 Task: Access the engagement topics of "Digital Experience".
Action: Mouse moved to (991, 69)
Screenshot: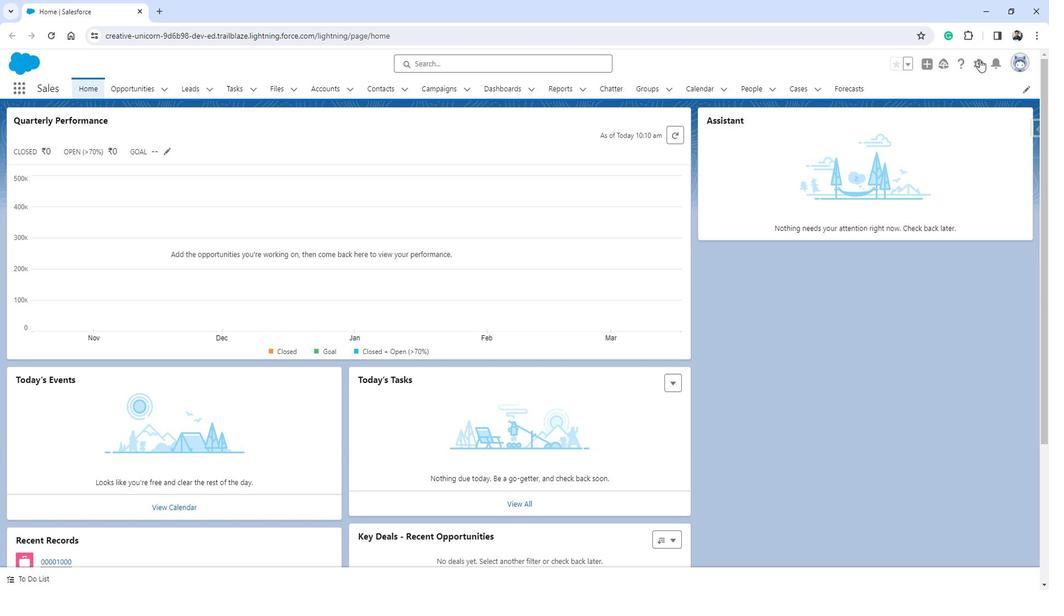
Action: Mouse pressed left at (991, 69)
Screenshot: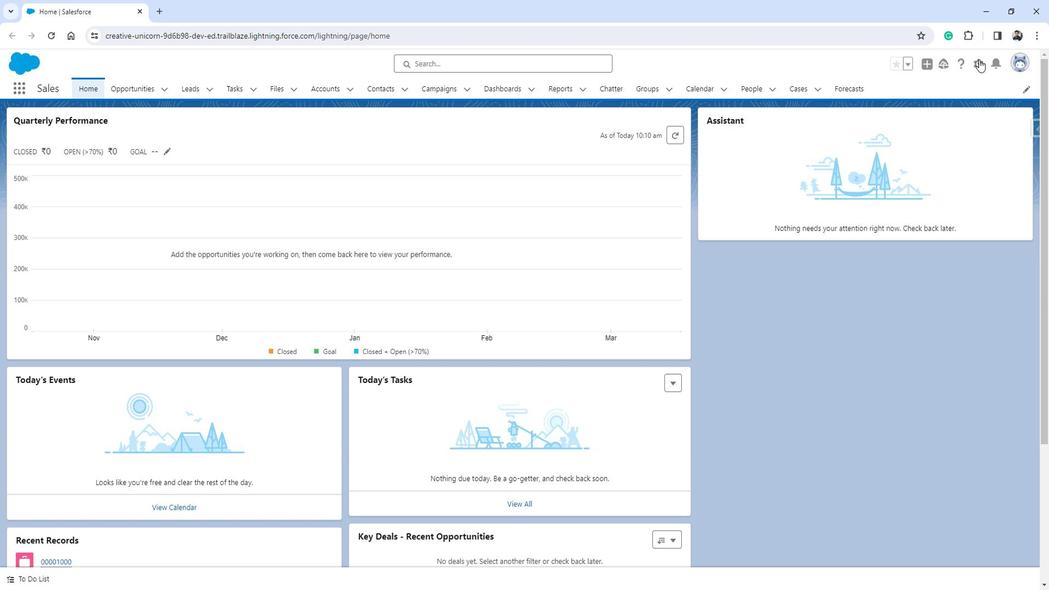 
Action: Mouse moved to (953, 102)
Screenshot: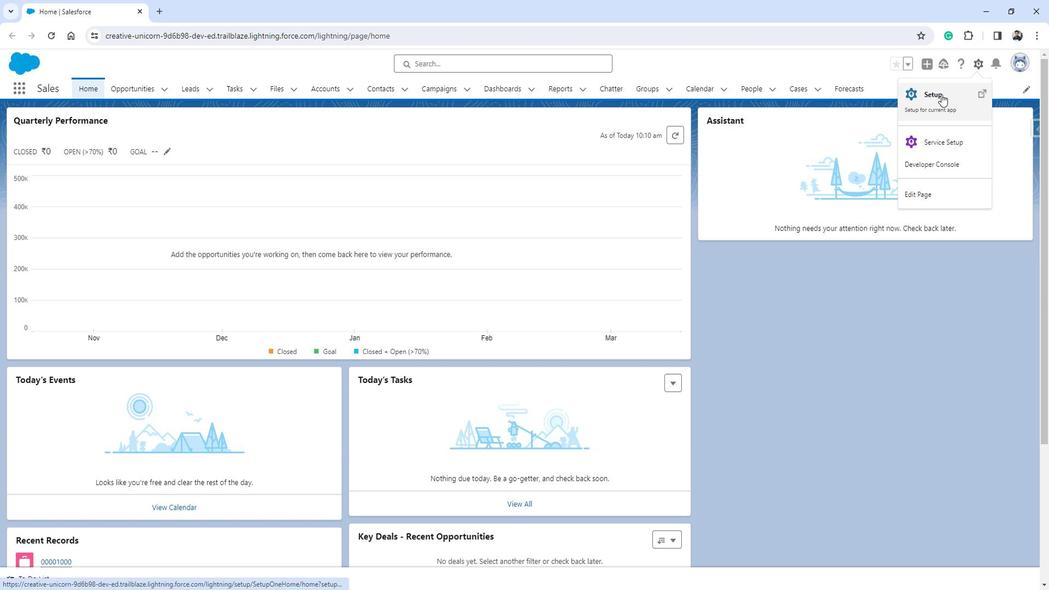 
Action: Mouse pressed left at (953, 102)
Screenshot: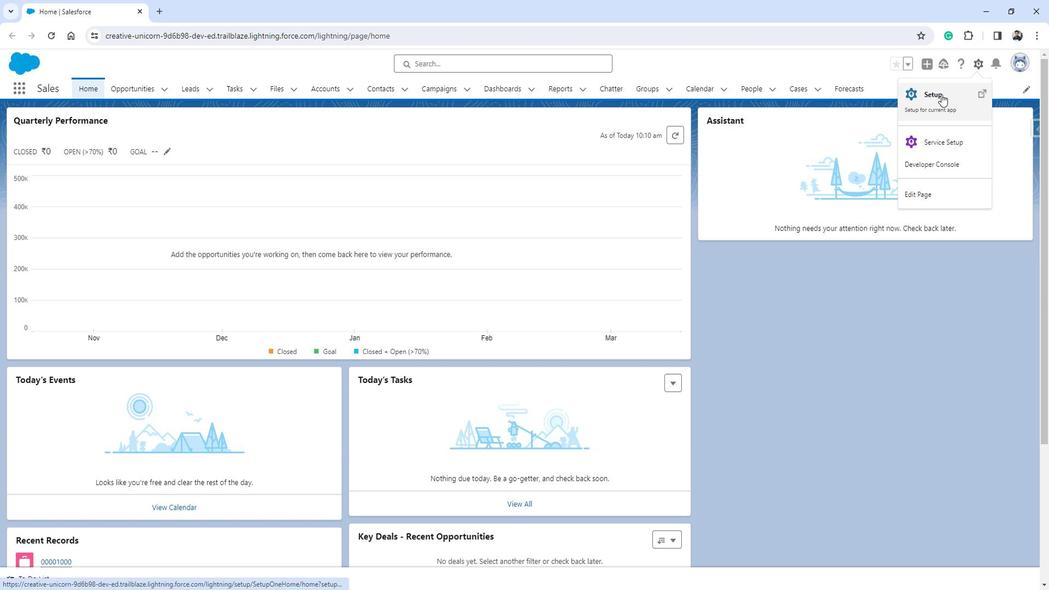 
Action: Mouse moved to (86, 375)
Screenshot: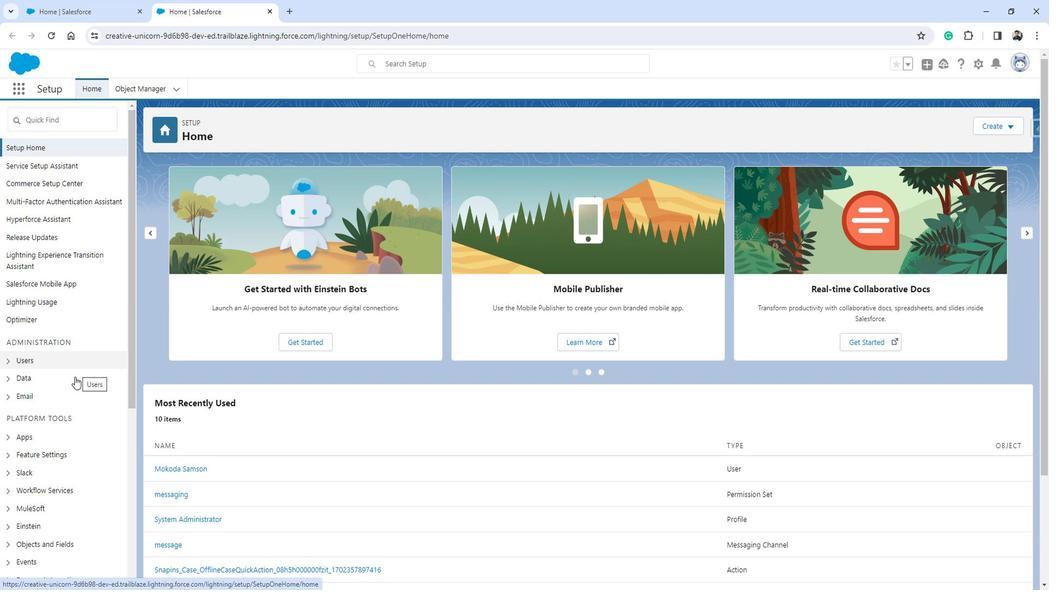 
Action: Mouse scrolled (86, 375) with delta (0, 0)
Screenshot: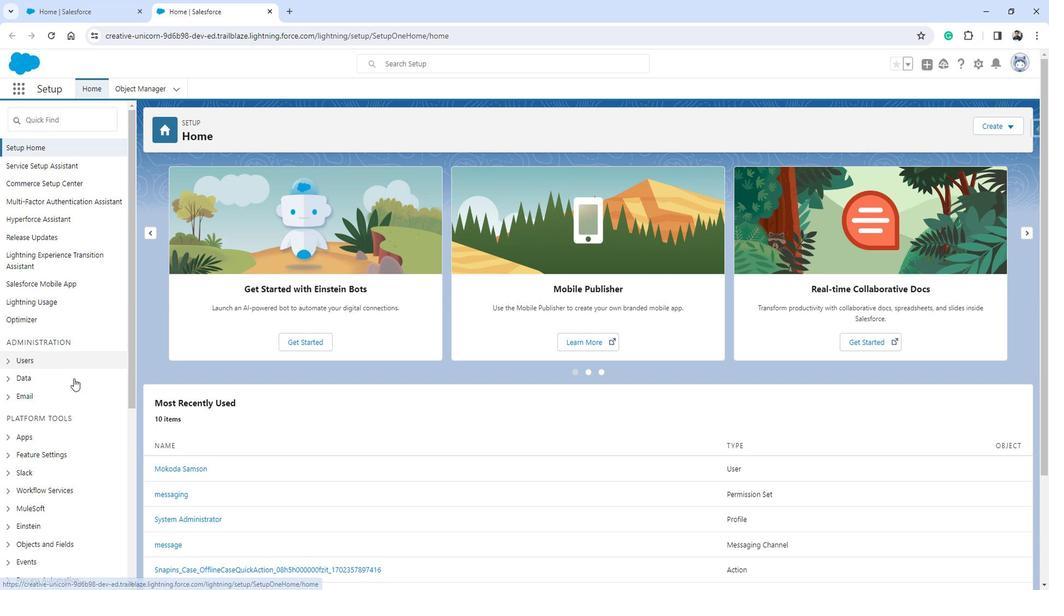 
Action: Mouse moved to (85, 376)
Screenshot: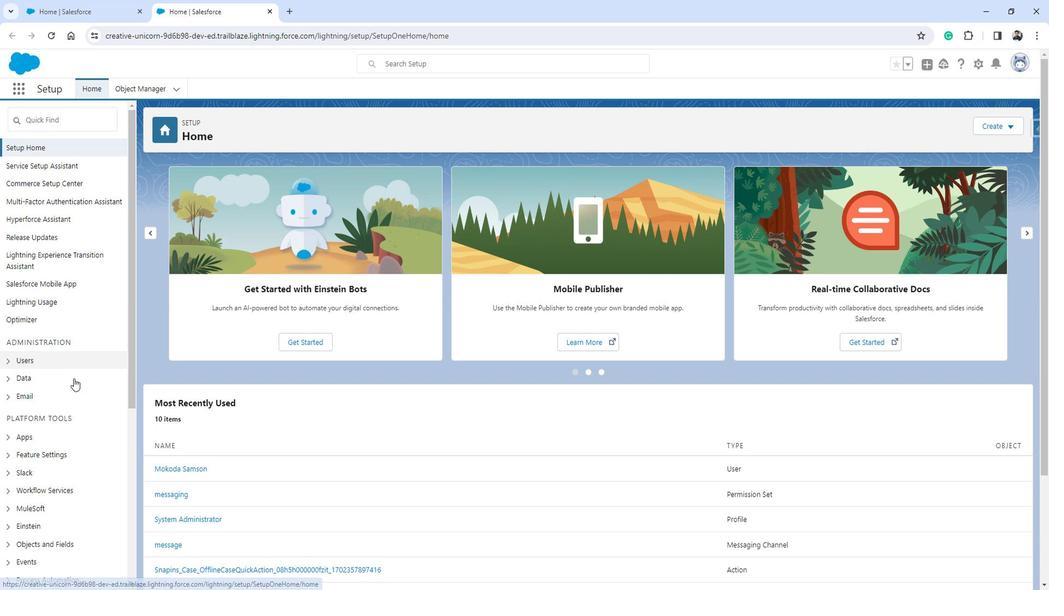 
Action: Mouse scrolled (85, 375) with delta (0, 0)
Screenshot: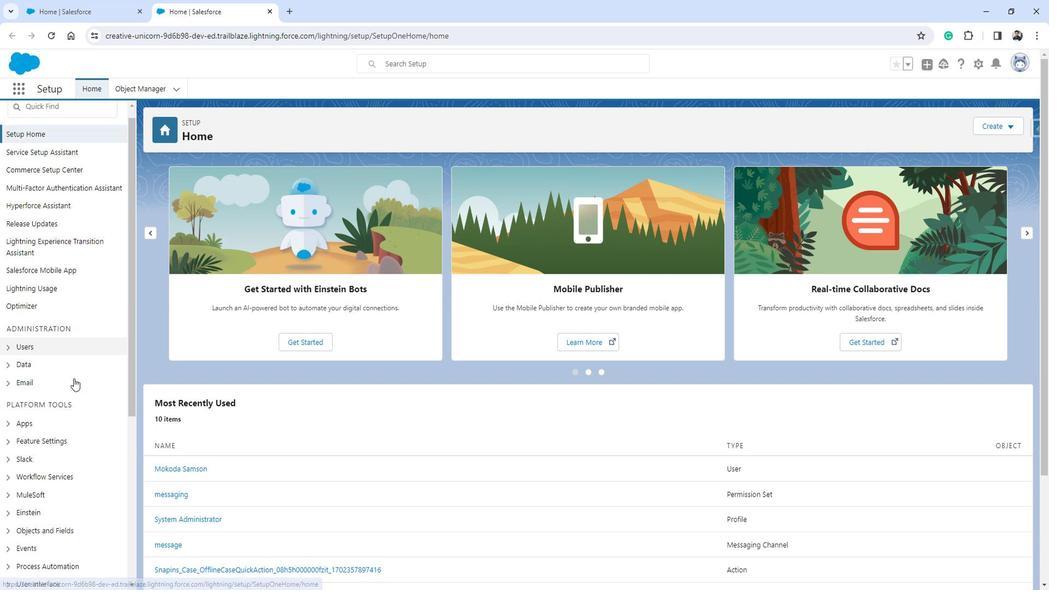 
Action: Mouse moved to (66, 334)
Screenshot: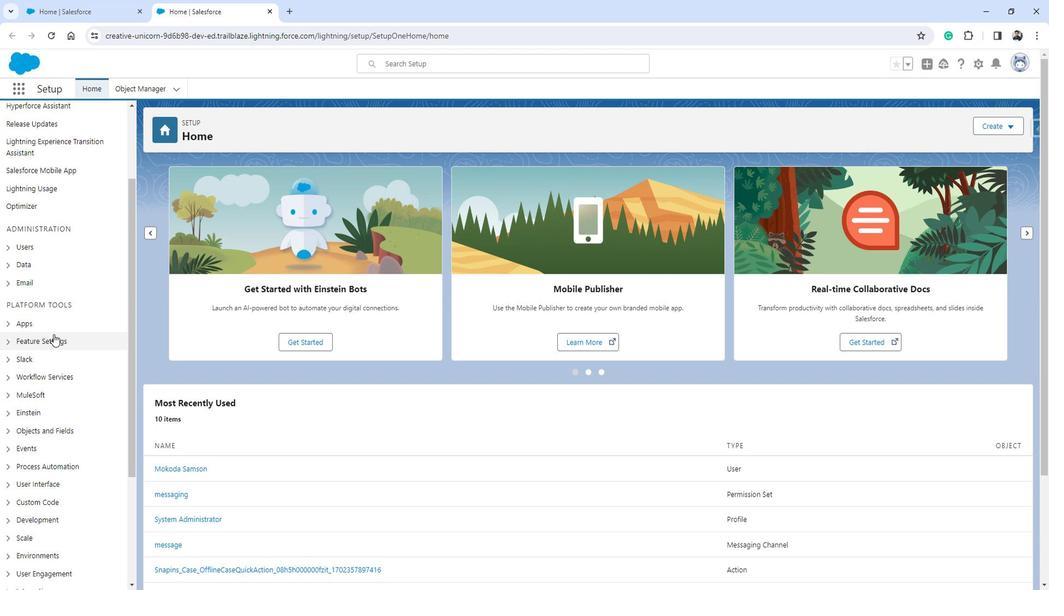
Action: Mouse pressed left at (66, 334)
Screenshot: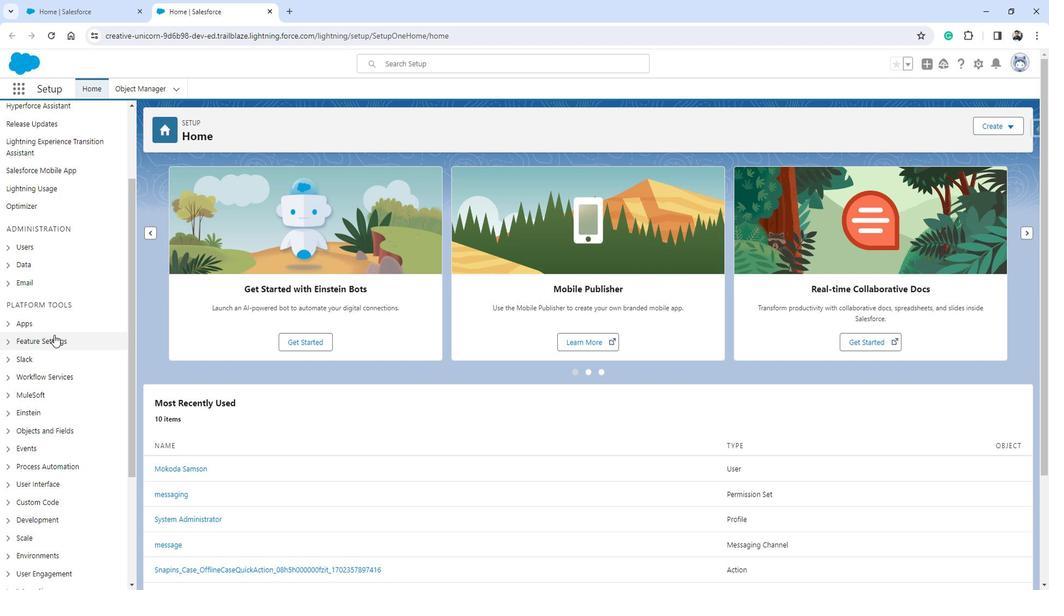 
Action: Mouse scrolled (66, 333) with delta (0, 0)
Screenshot: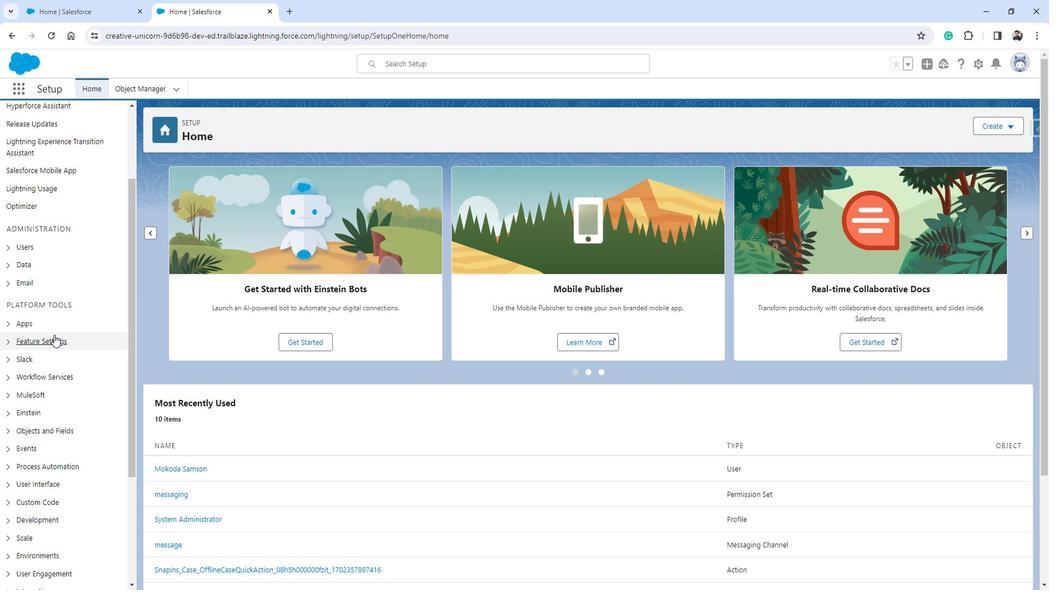 
Action: Mouse scrolled (66, 333) with delta (0, 0)
Screenshot: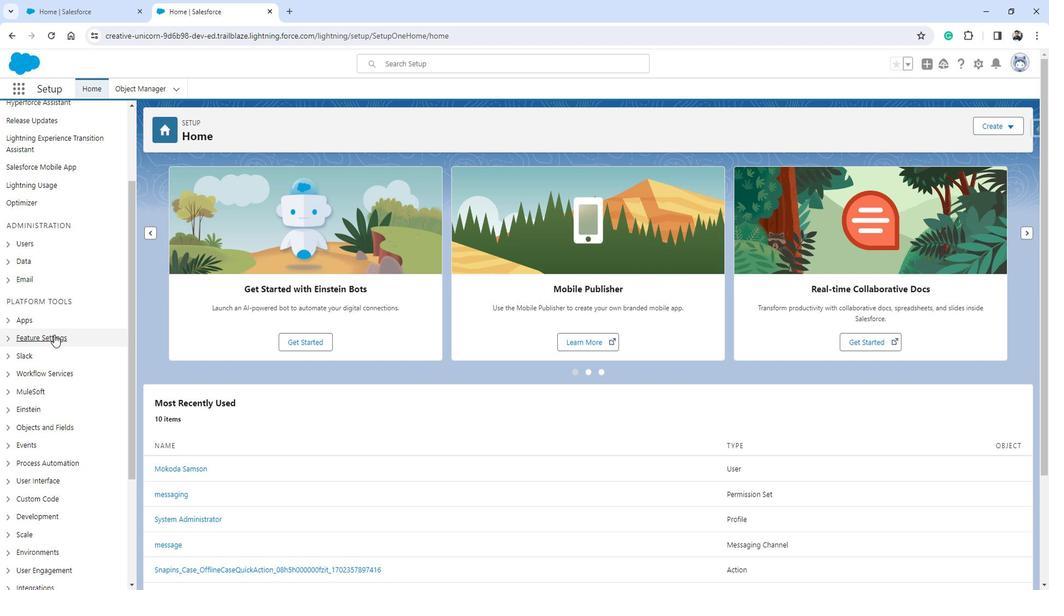 
Action: Mouse scrolled (66, 333) with delta (0, 0)
Screenshot: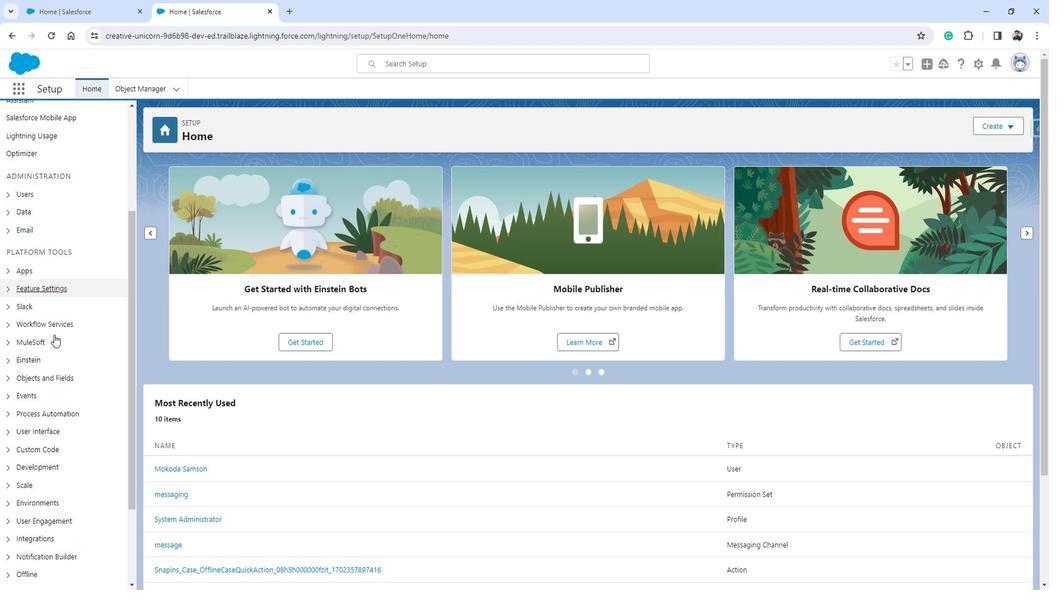 
Action: Mouse moved to (46, 175)
Screenshot: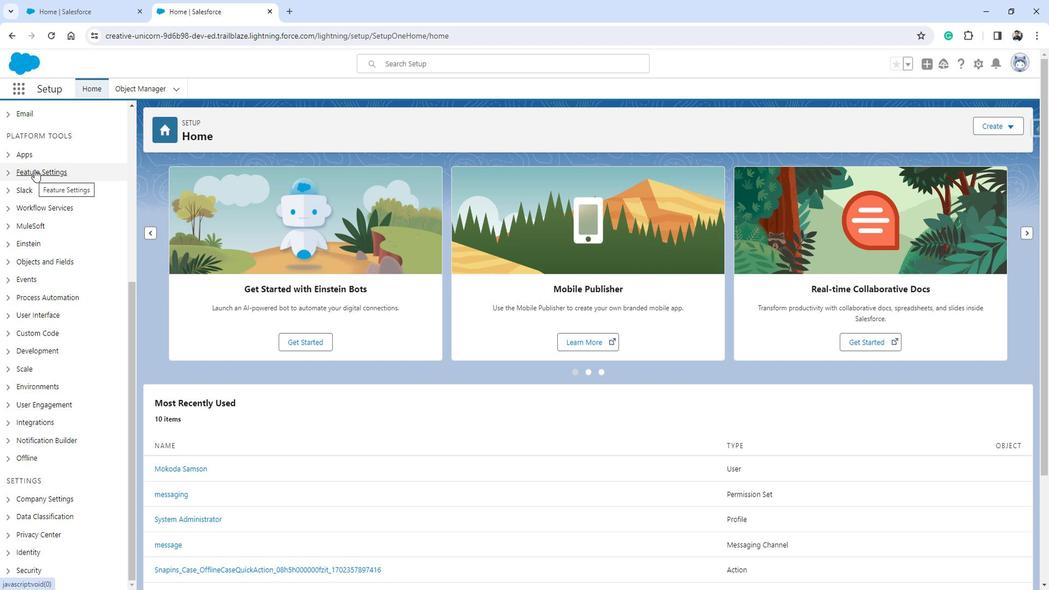 
Action: Mouse pressed left at (46, 175)
Screenshot: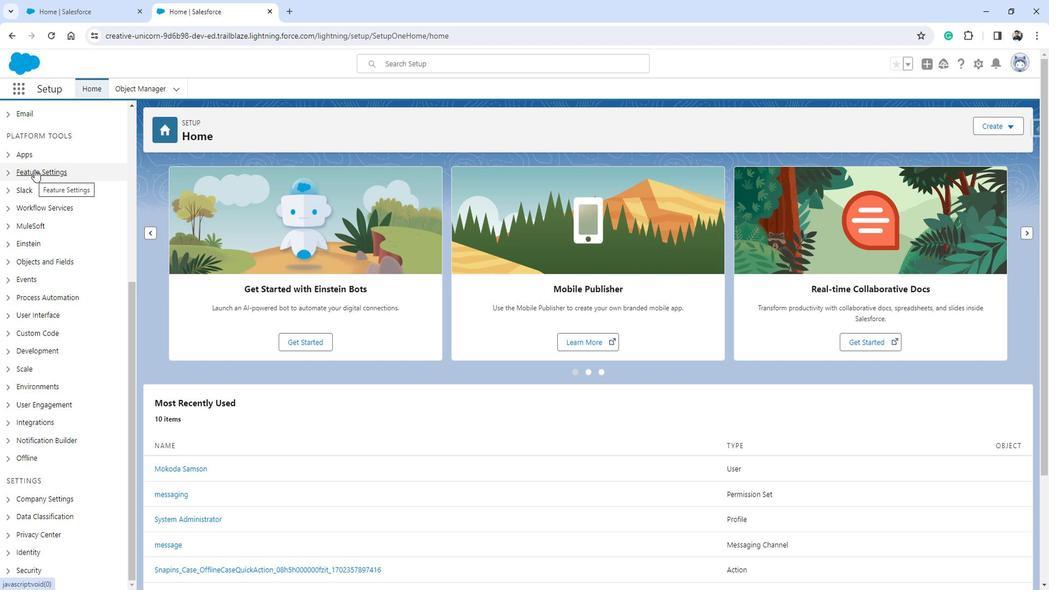 
Action: Mouse moved to (59, 290)
Screenshot: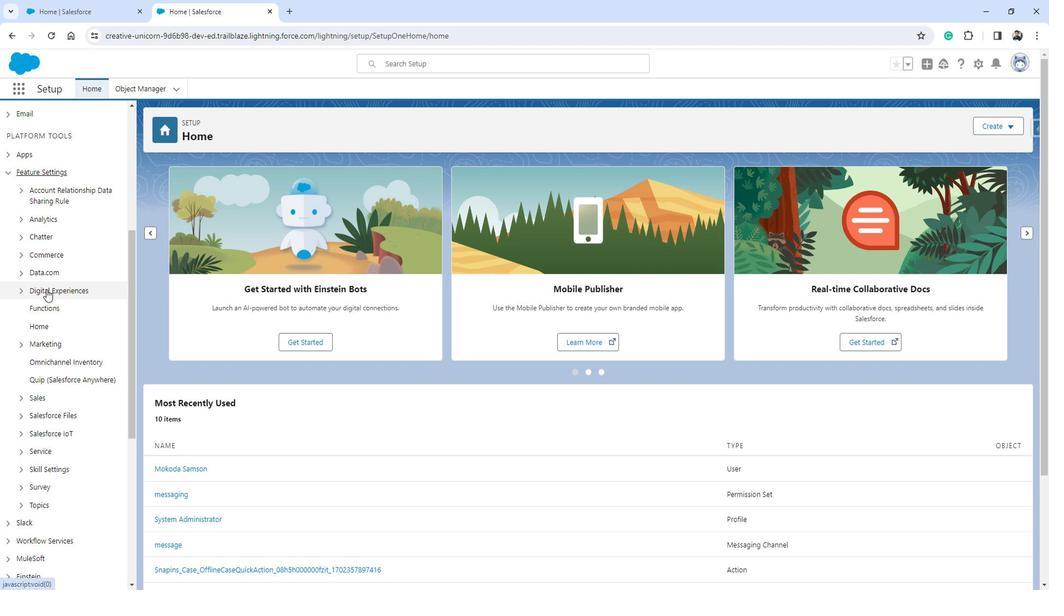 
Action: Mouse pressed left at (59, 290)
Screenshot: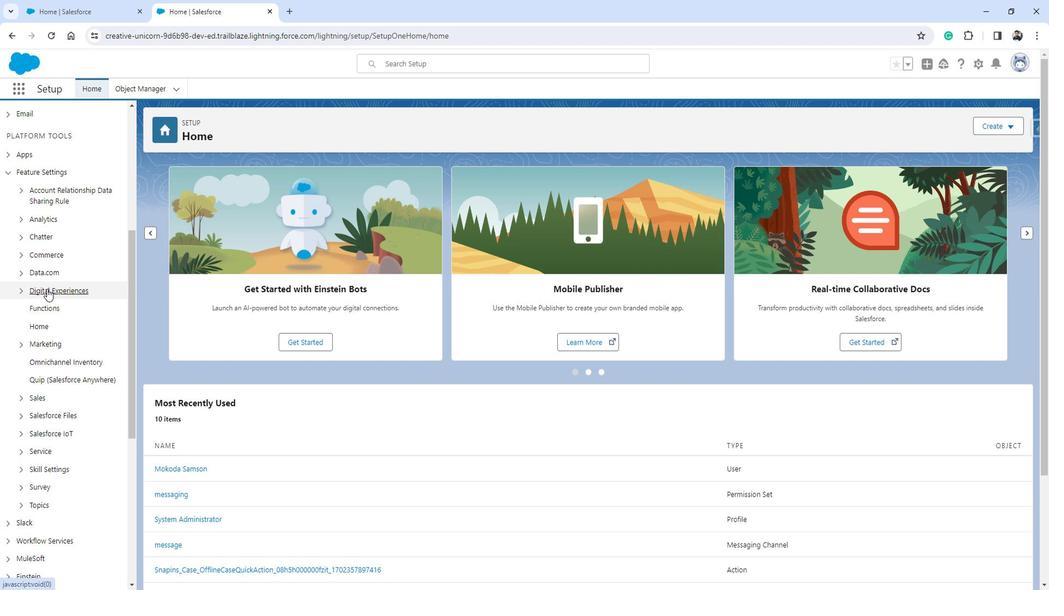 
Action: Mouse moved to (60, 307)
Screenshot: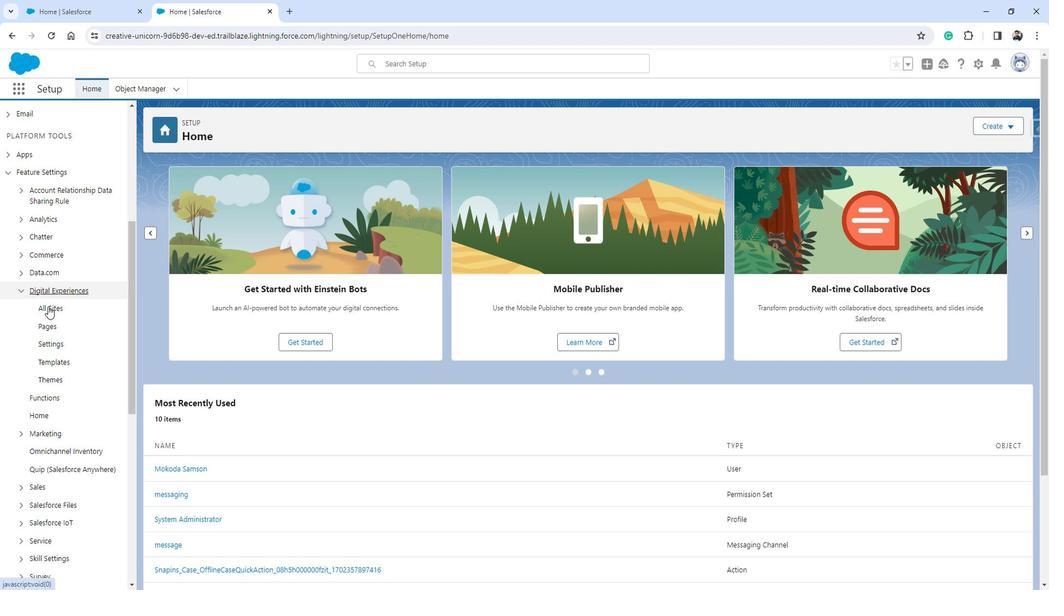 
Action: Mouse pressed left at (60, 307)
Screenshot: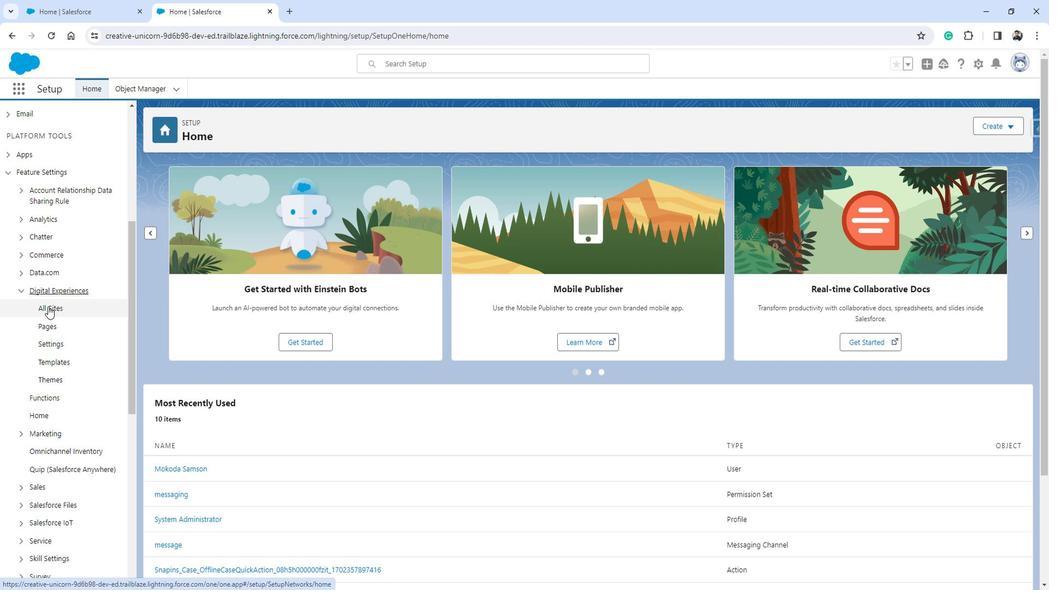 
Action: Mouse moved to (191, 333)
Screenshot: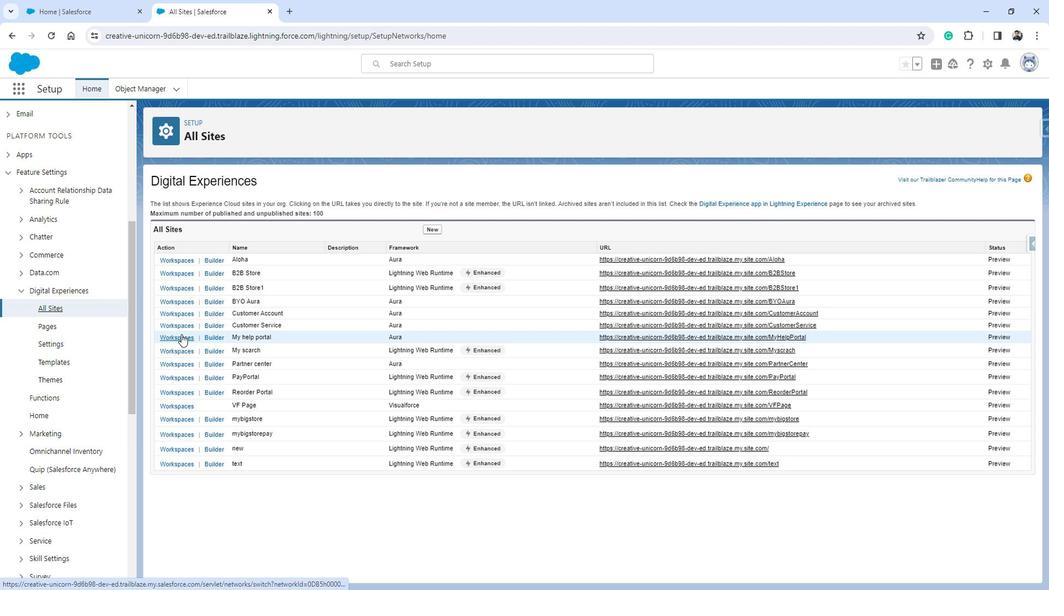 
Action: Mouse pressed left at (191, 333)
Screenshot: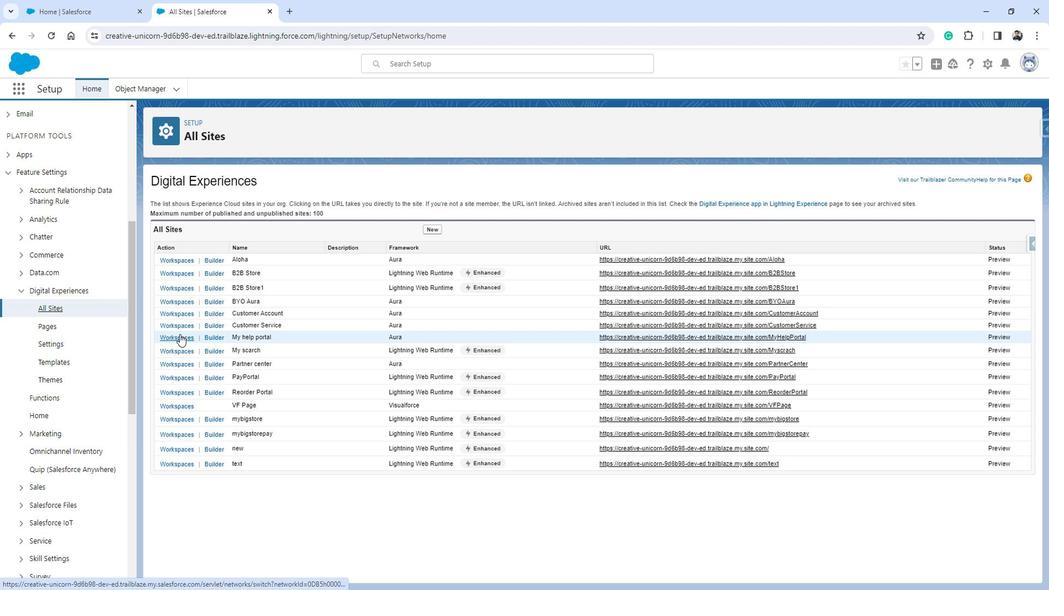 
Action: Mouse moved to (375, 391)
Screenshot: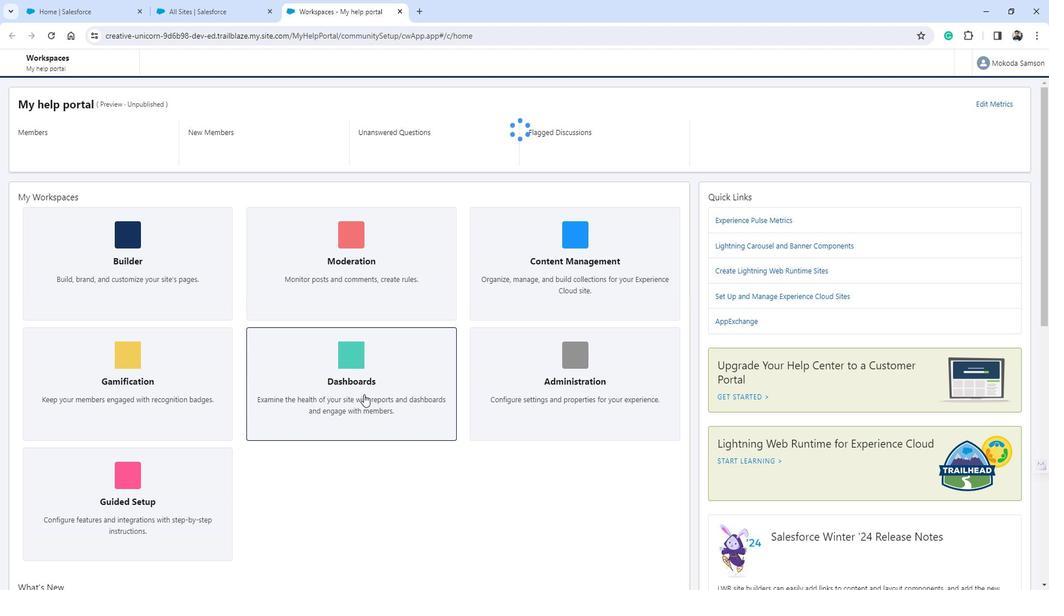 
Action: Mouse pressed left at (375, 391)
Screenshot: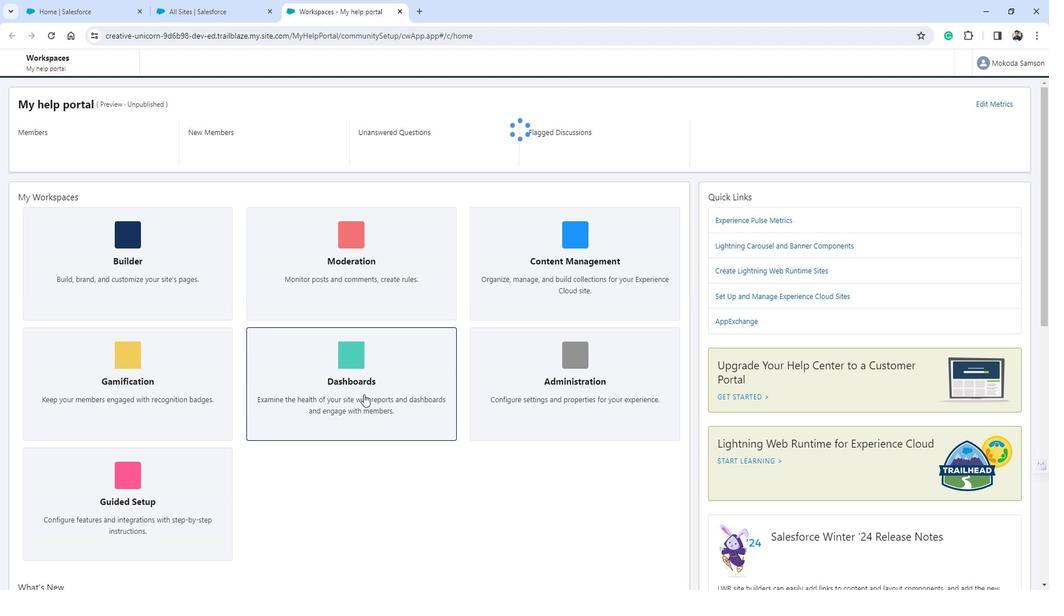 
Action: Mouse moved to (270, 66)
Screenshot: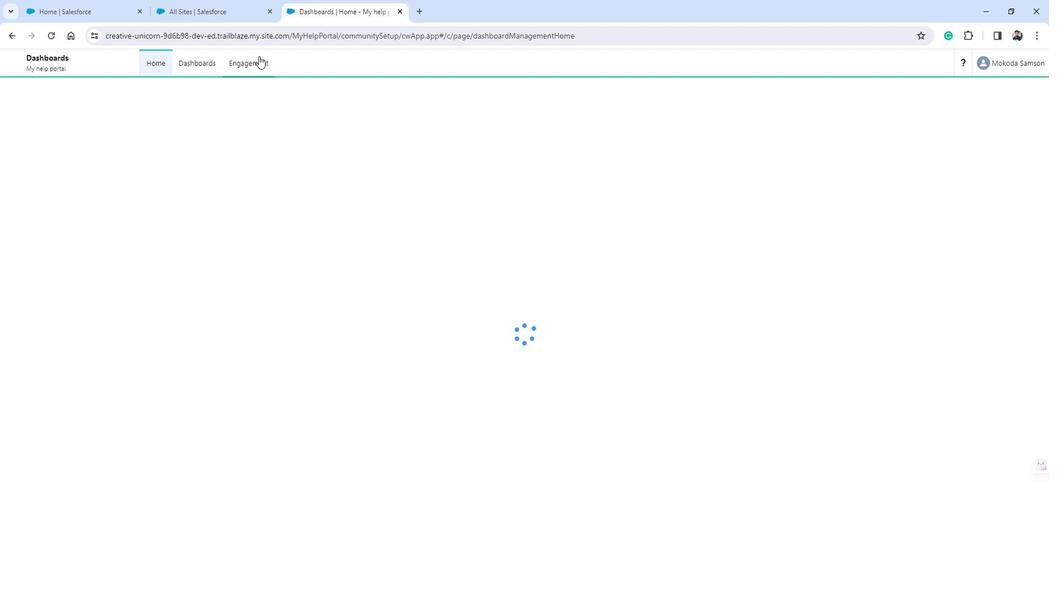 
Action: Mouse pressed left at (270, 66)
Screenshot: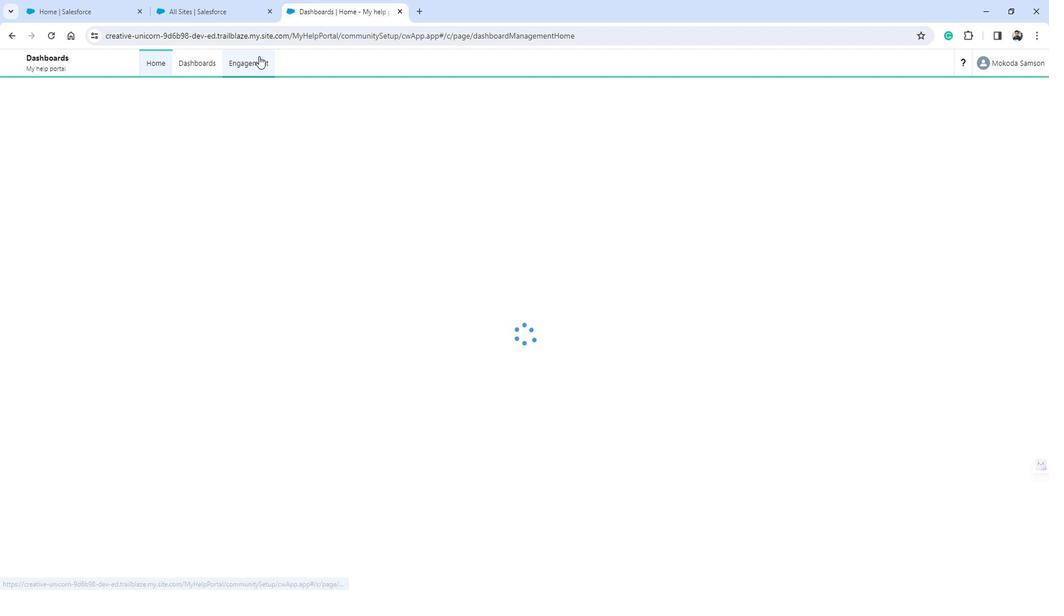 
Action: Mouse moved to (89, 180)
Screenshot: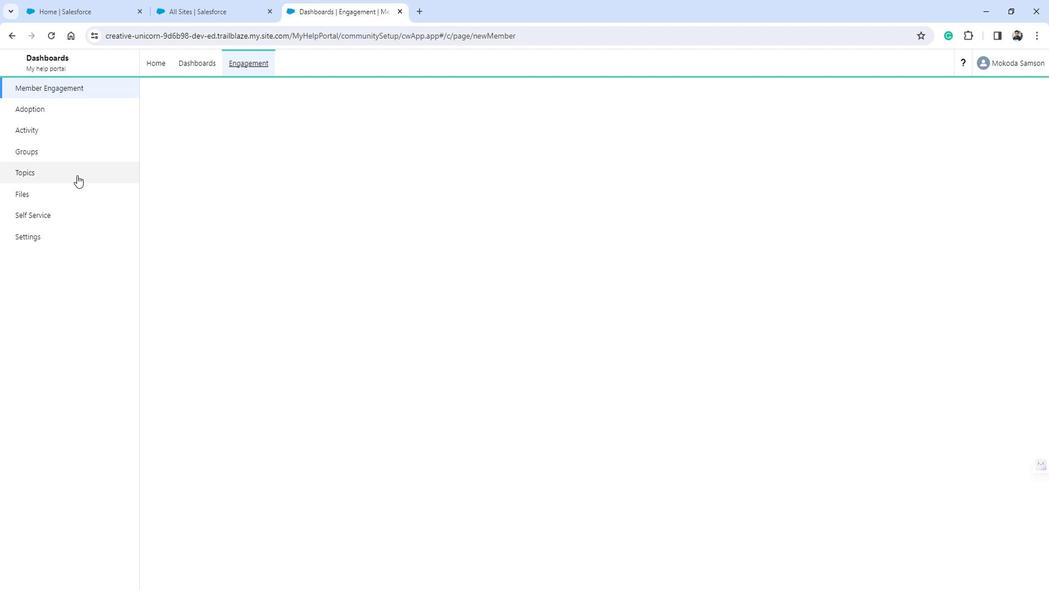 
Action: Mouse pressed left at (89, 180)
Screenshot: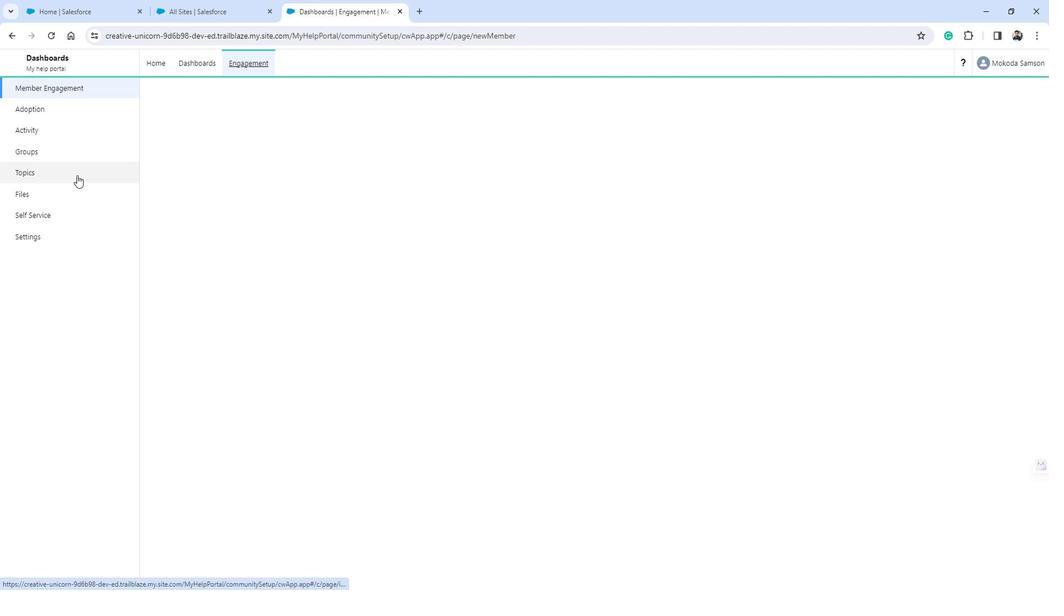 
Action: Mouse moved to (641, 280)
Screenshot: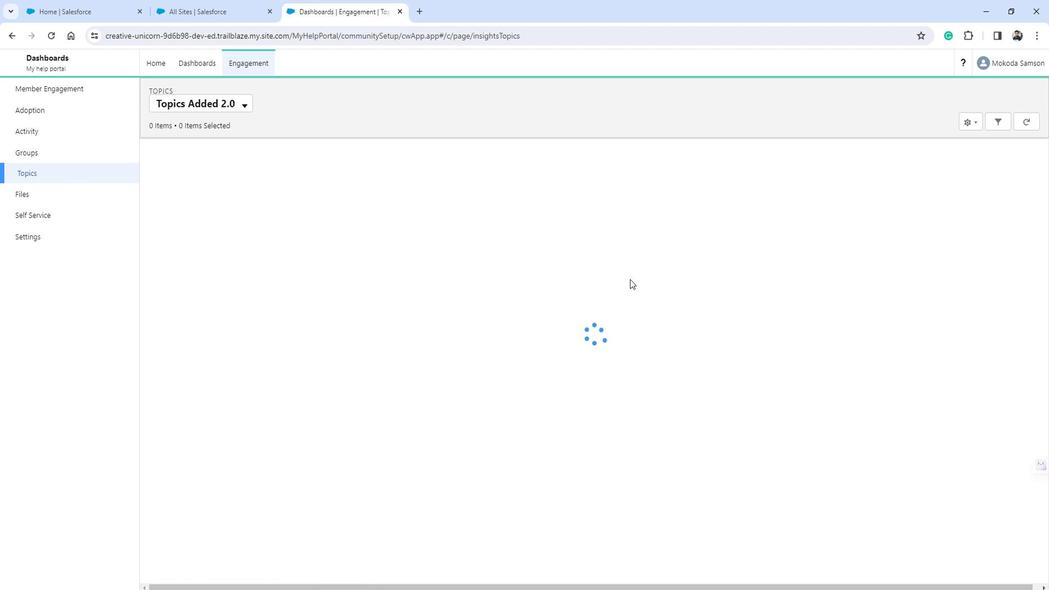 
